 Task: Discover historical landmarks in New Orleans, Louisiana, and Baton Rouge, Louisiana.
Action: Mouse moved to (151, 61)
Screenshot: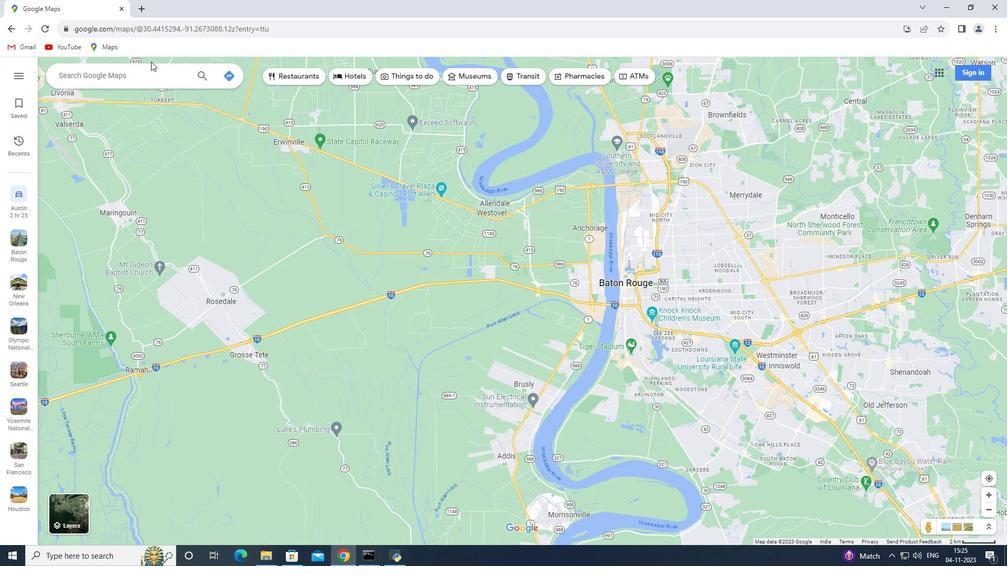 
Action: Mouse pressed left at (151, 61)
Screenshot: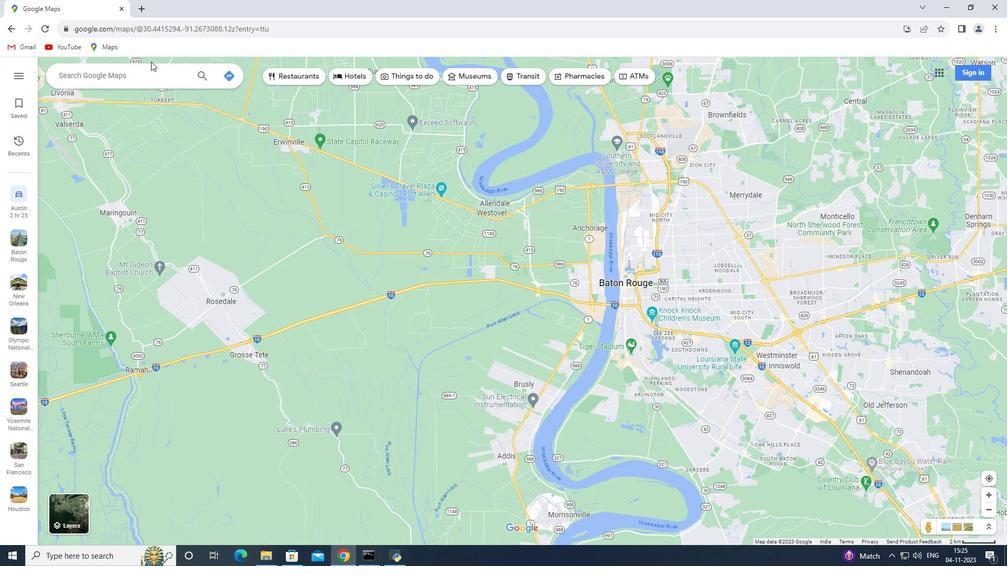 
Action: Mouse moved to (145, 72)
Screenshot: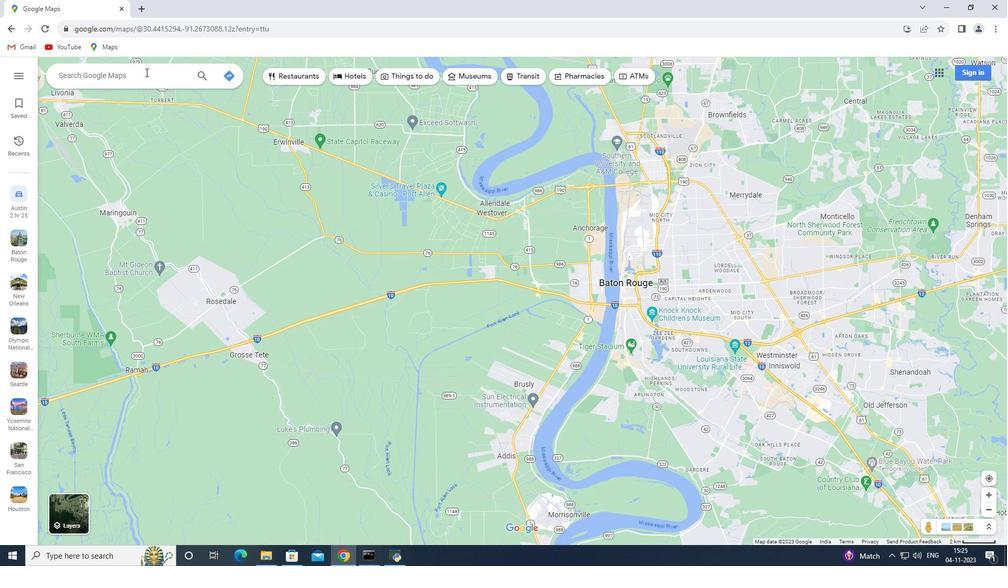 
Action: Mouse pressed left at (145, 72)
Screenshot: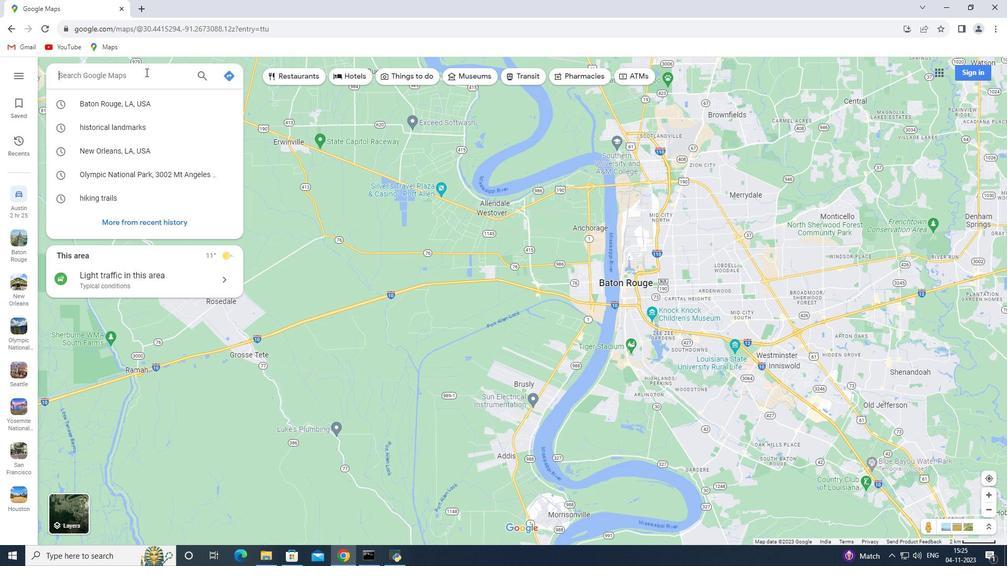 
Action: Key pressed <Key.shift_r>New<Key.space><Key.shift_r>Orleans,<Key.space><Key.shift_r>Louisiana<Key.enter>
Screenshot: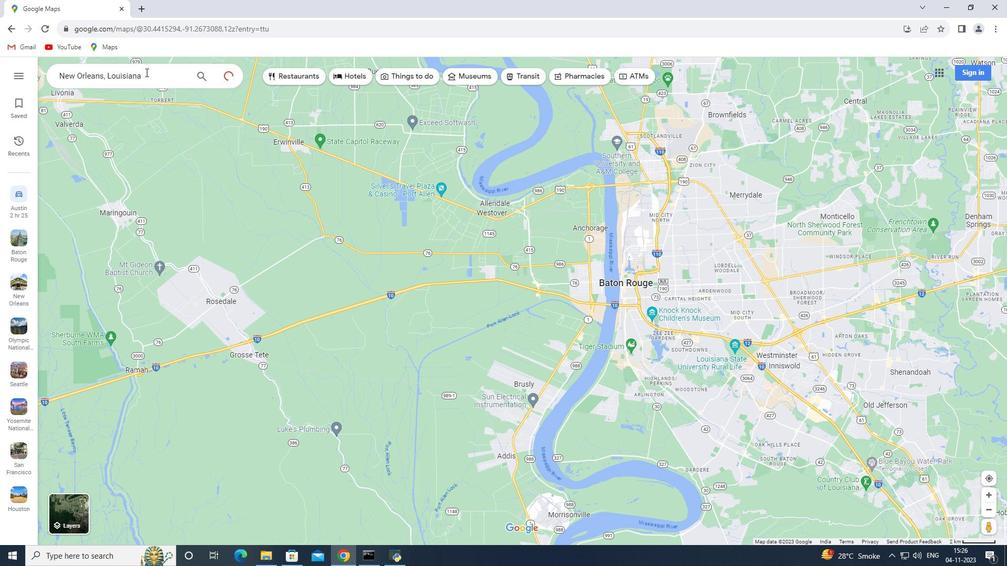 
Action: Mouse moved to (143, 248)
Screenshot: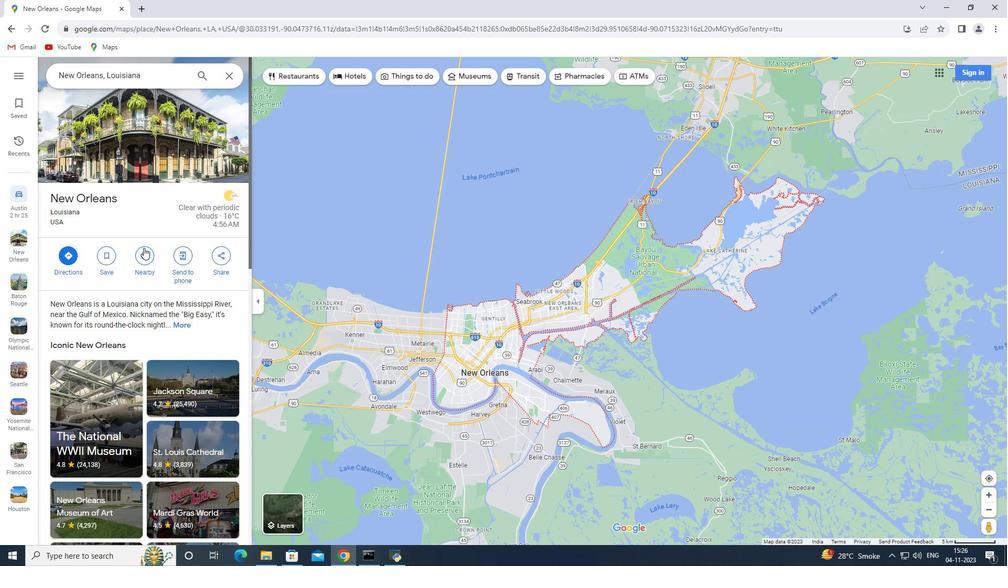 
Action: Mouse pressed left at (143, 248)
Screenshot: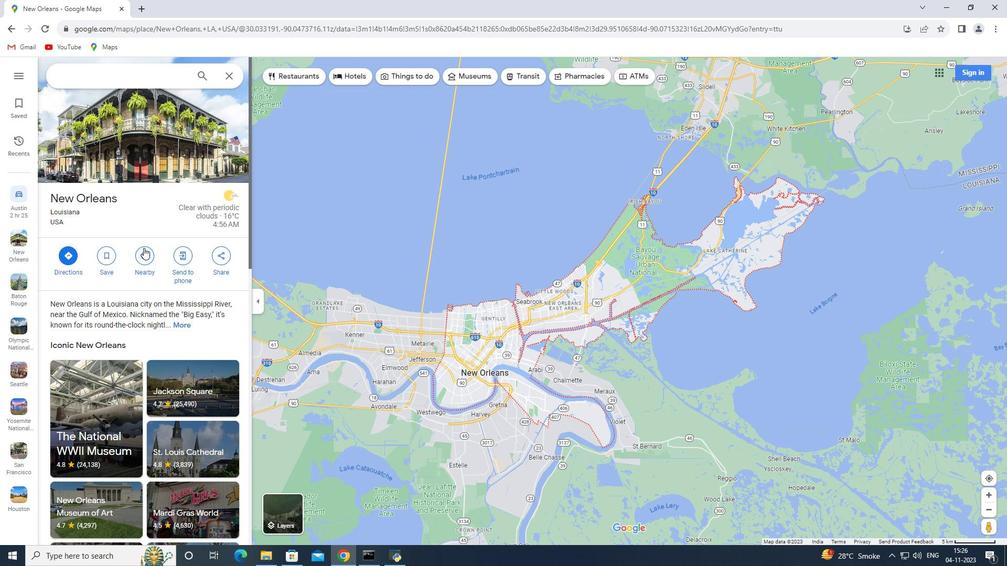 
Action: Key pressed historical<Key.space>landmarks<Key.enter>
Screenshot: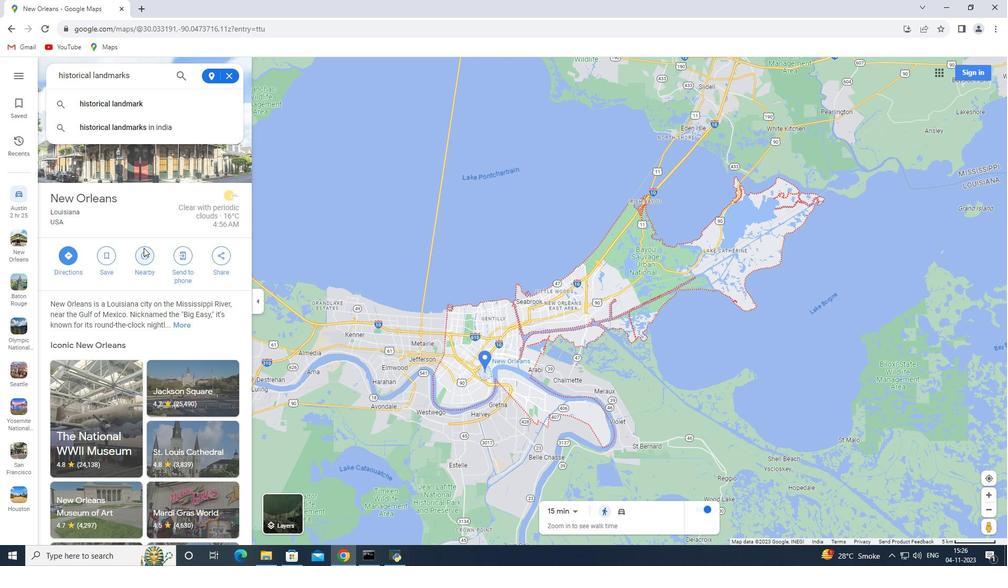 
Action: Mouse moved to (227, 74)
Screenshot: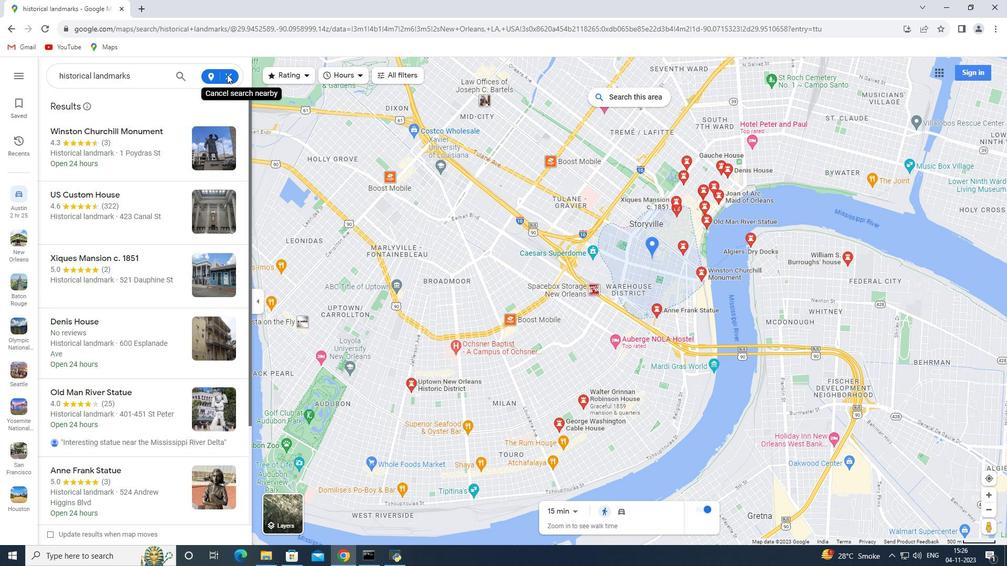 
Action: Mouse pressed left at (227, 74)
Screenshot: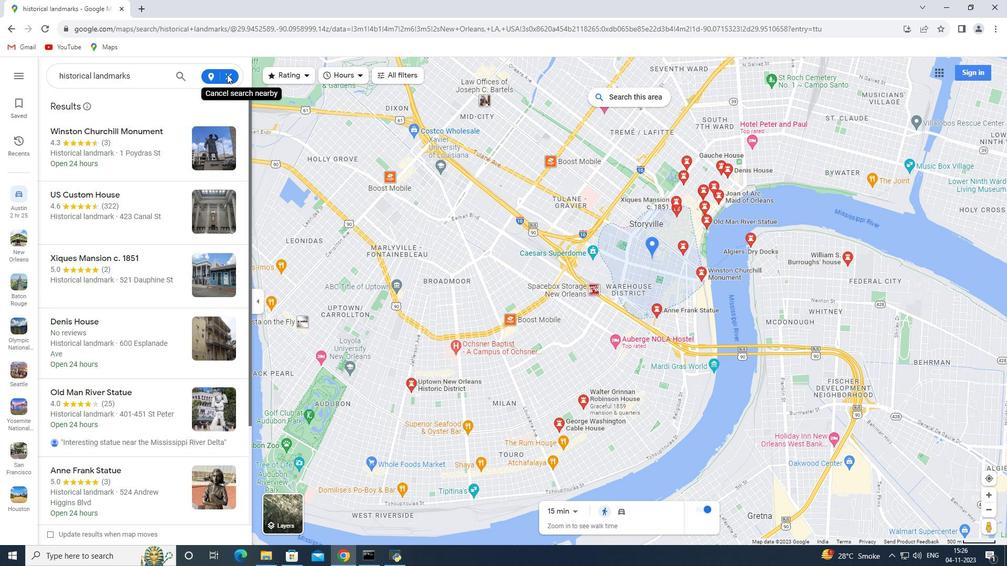 
Action: Mouse moved to (228, 77)
Screenshot: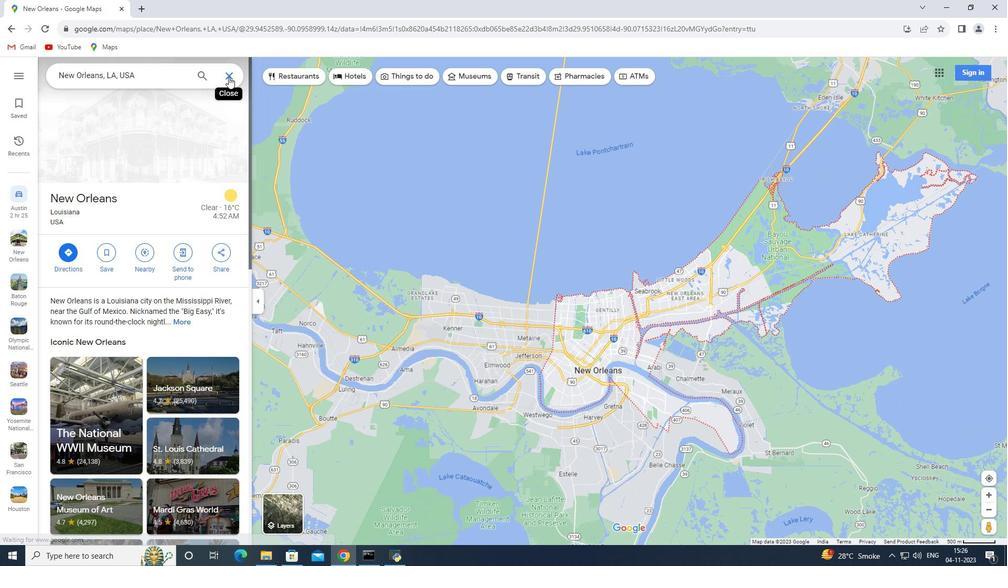 
Action: Mouse pressed left at (228, 77)
Screenshot: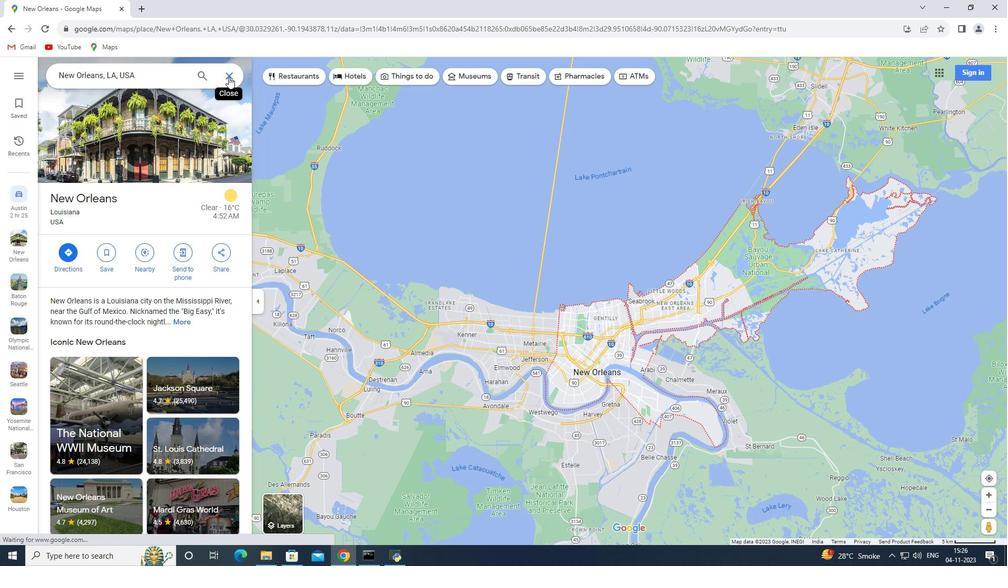 
Action: Mouse moved to (155, 72)
Screenshot: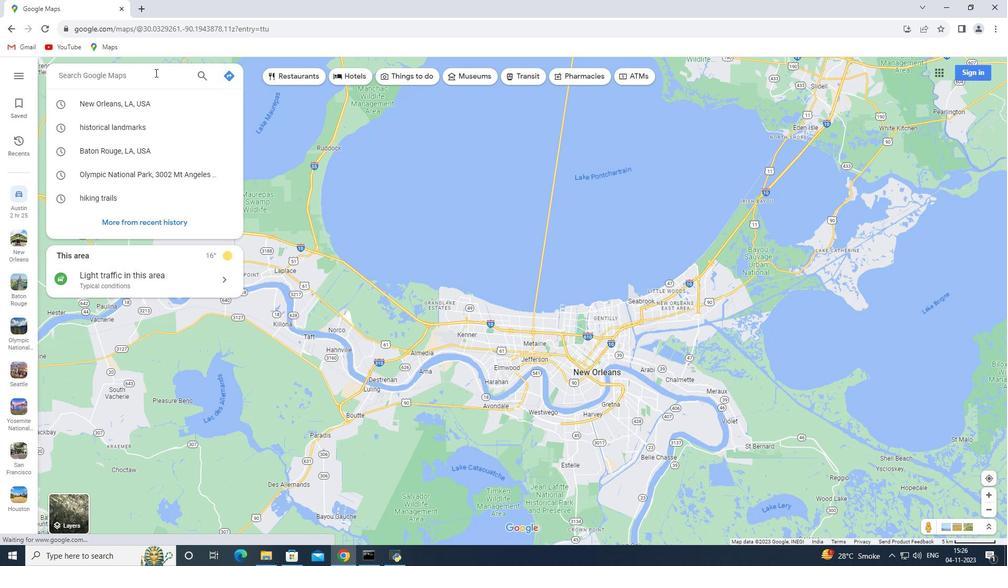 
Action: Key pressed <Key.shift_r>Baton<Key.space><Key.shift>Rouger<Key.backspace>,<Key.space><Key.shift_r>Louisui<Key.backspace><Key.backspace>iana<Key.enter>
Screenshot: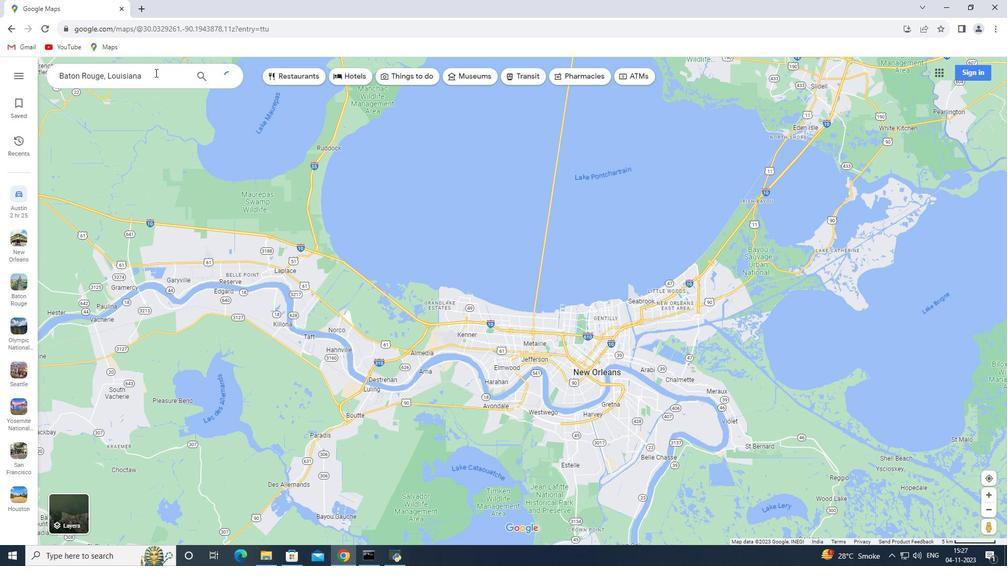 
Action: Mouse moved to (139, 249)
Screenshot: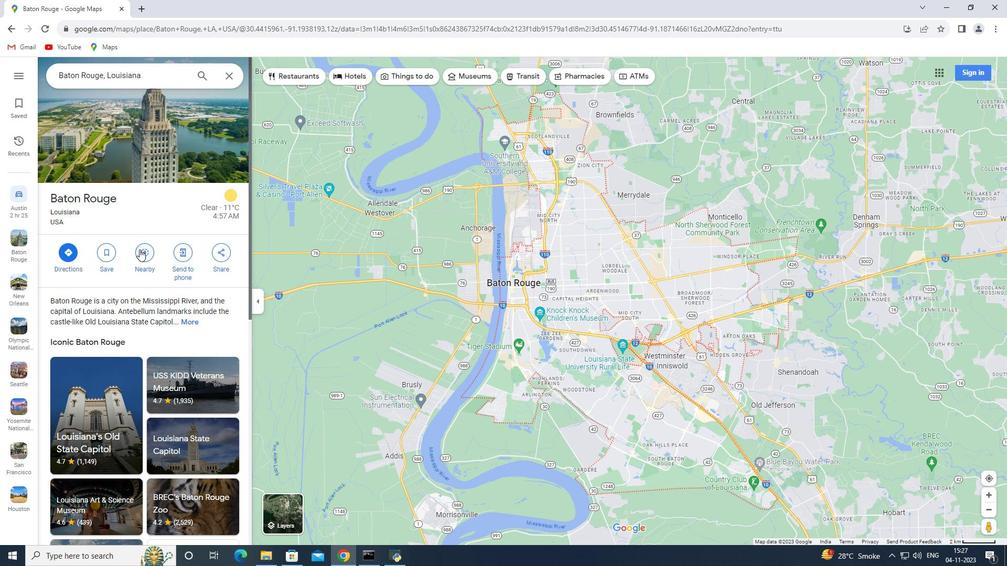 
Action: Mouse pressed left at (139, 249)
Screenshot: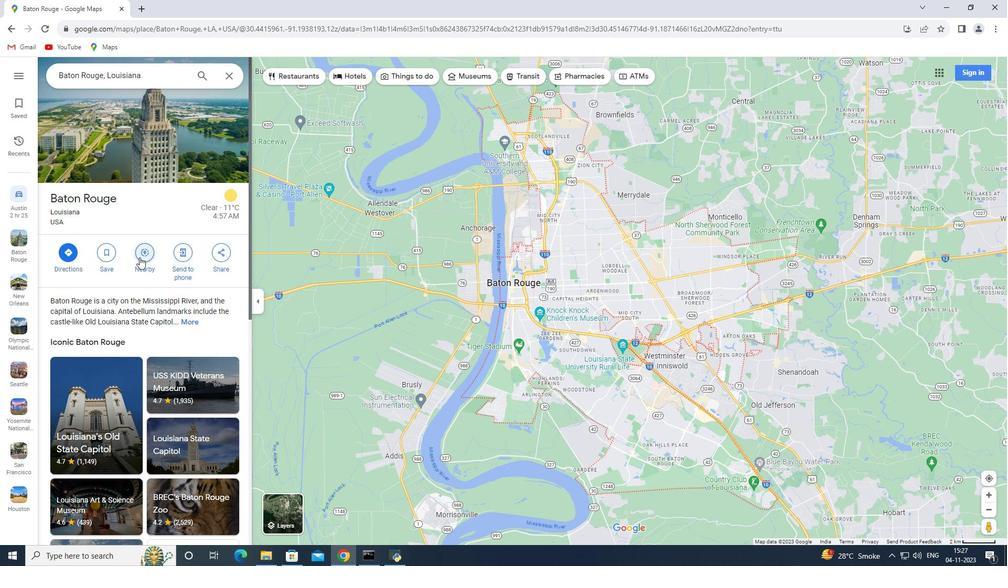 
Action: Mouse moved to (139, 257)
Screenshot: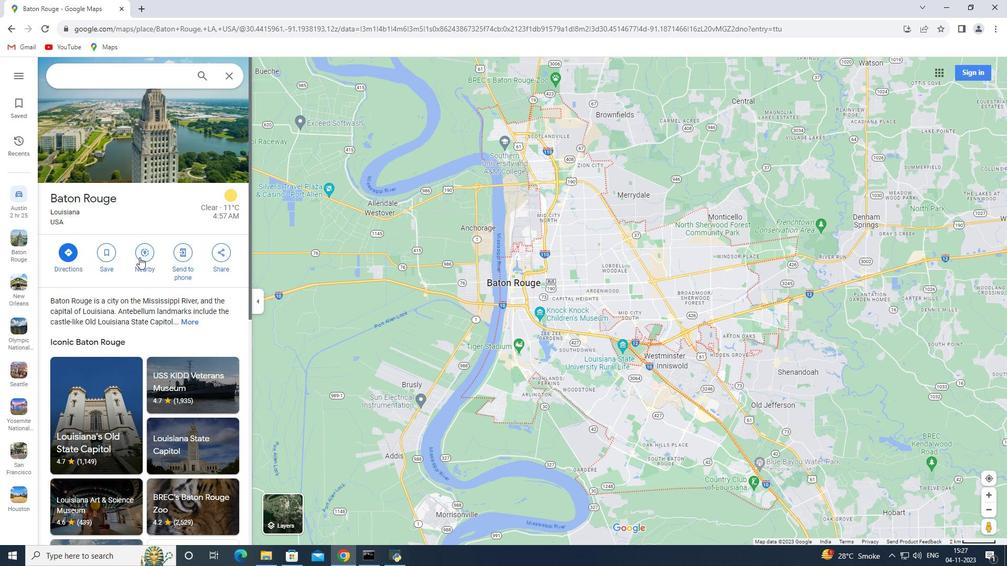 
Action: Key pressed historical<Key.space>landmarks<Key.enter>
Screenshot: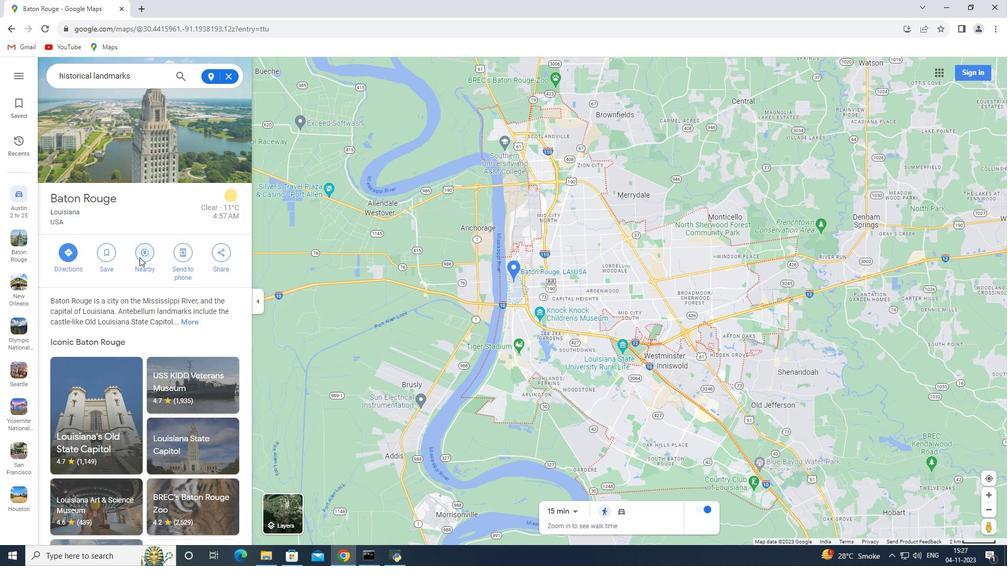 
